 Task: Enable the chat setup.
Action: Mouse moved to (1079, 83)
Screenshot: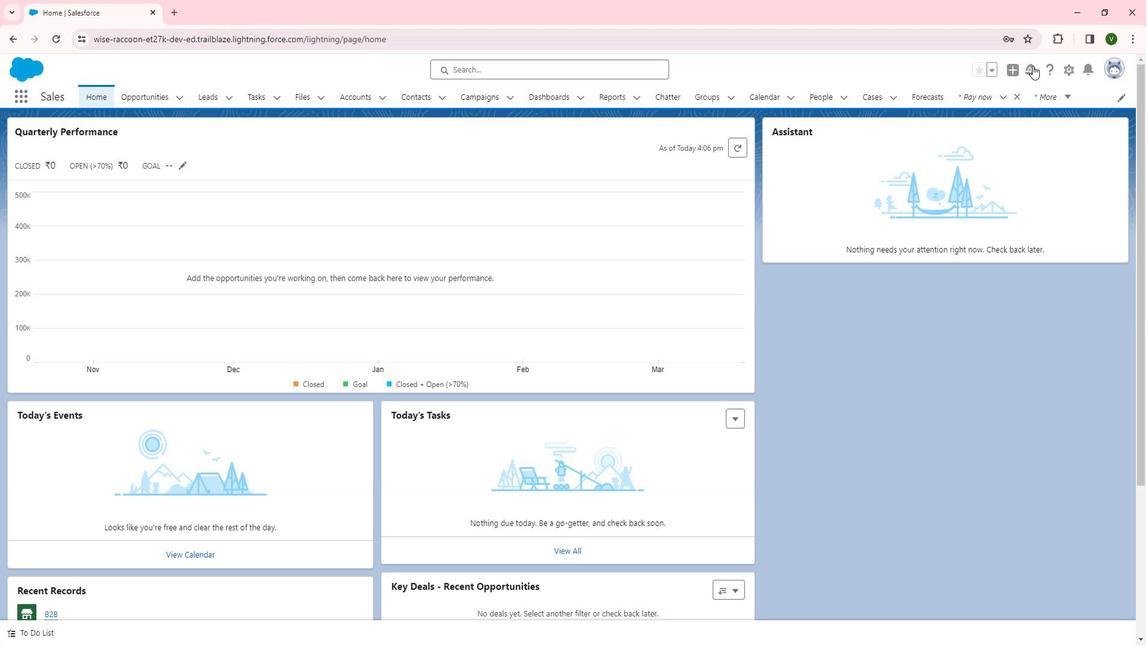 
Action: Mouse pressed left at (1079, 83)
Screenshot: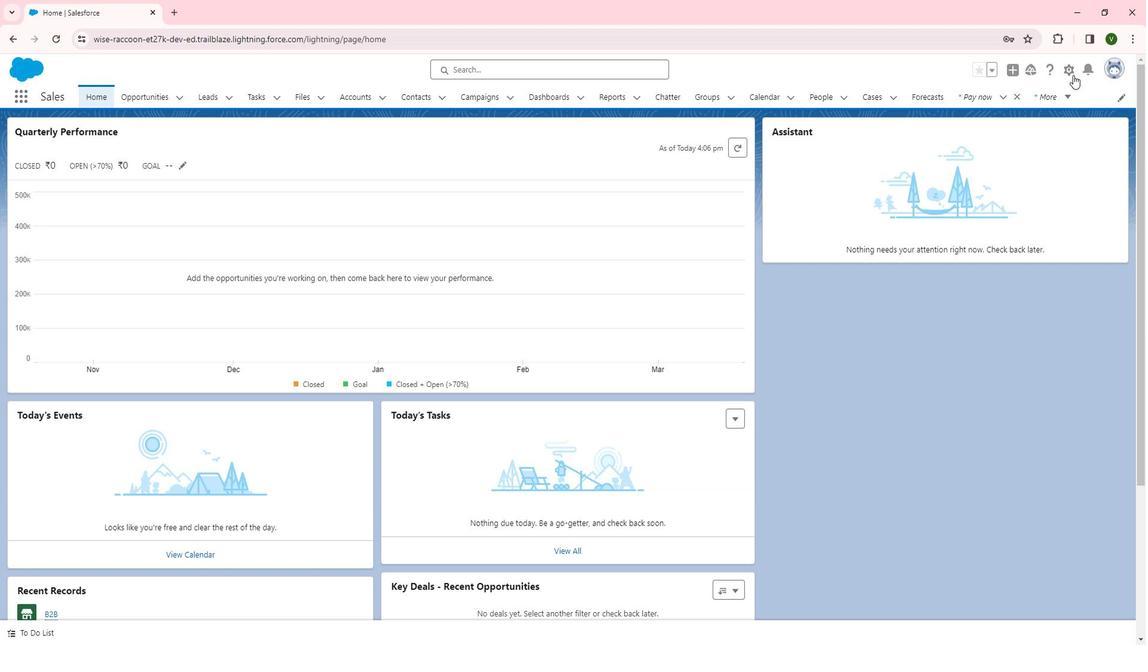 
Action: Mouse moved to (1044, 111)
Screenshot: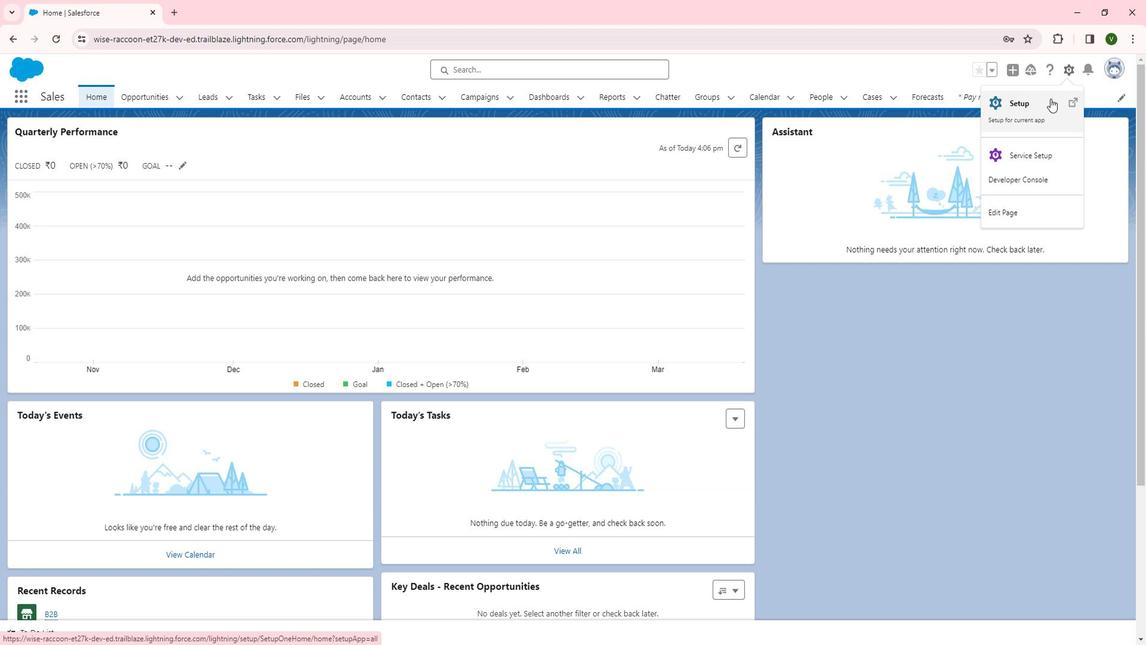 
Action: Mouse pressed left at (1044, 111)
Screenshot: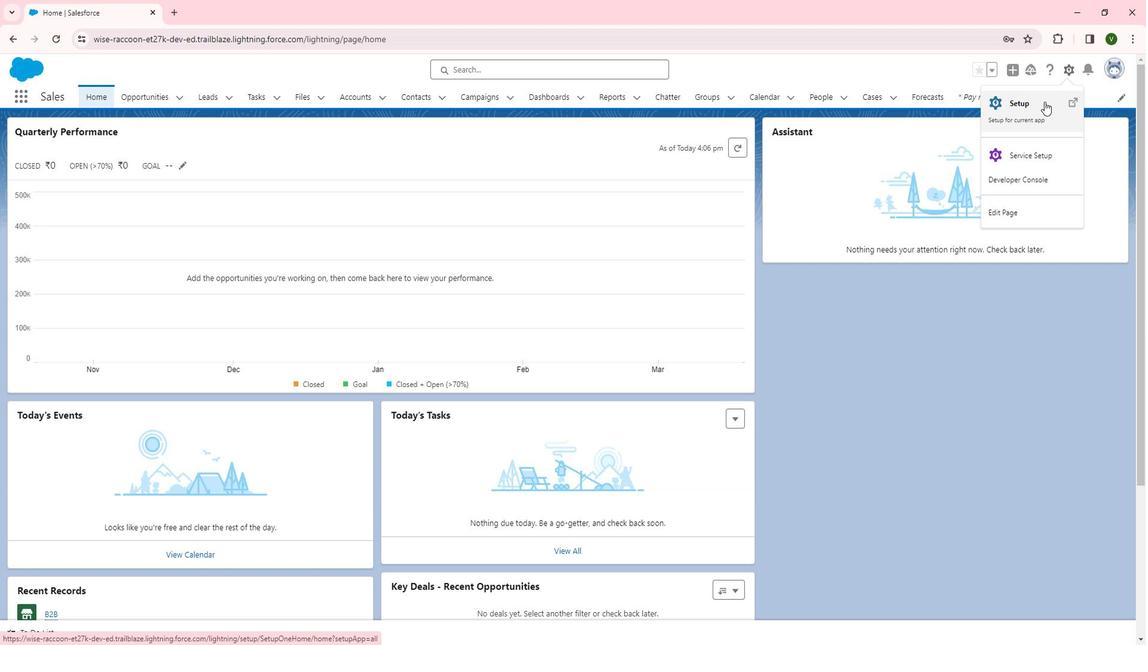 
Action: Mouse moved to (1087, 86)
Screenshot: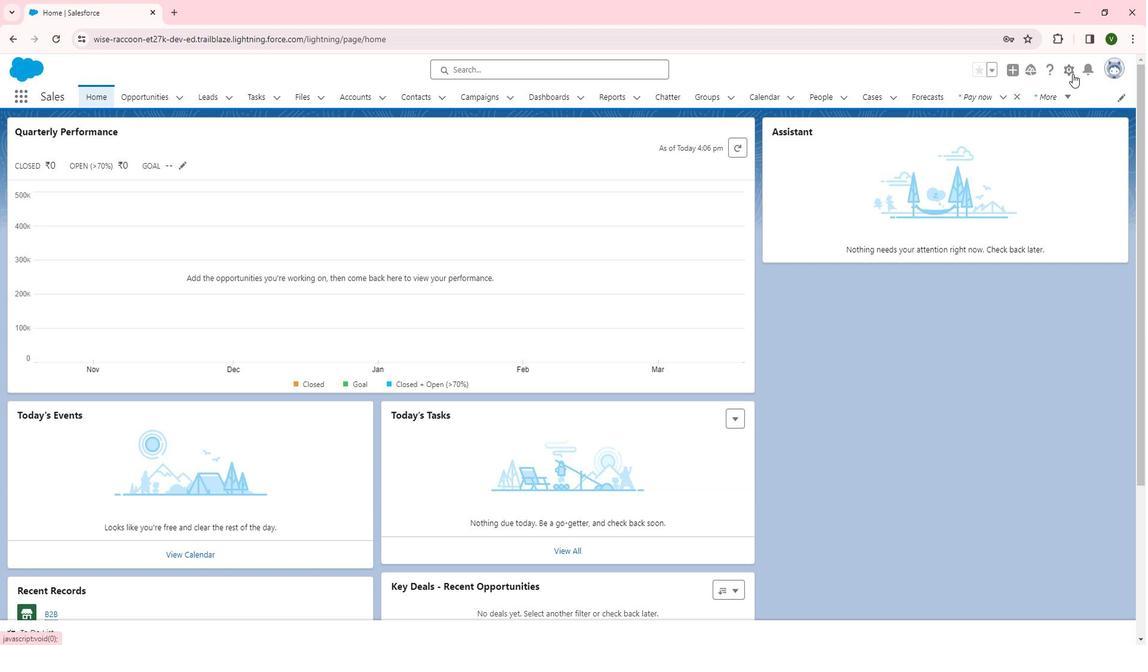 
Action: Mouse pressed left at (1087, 86)
Screenshot: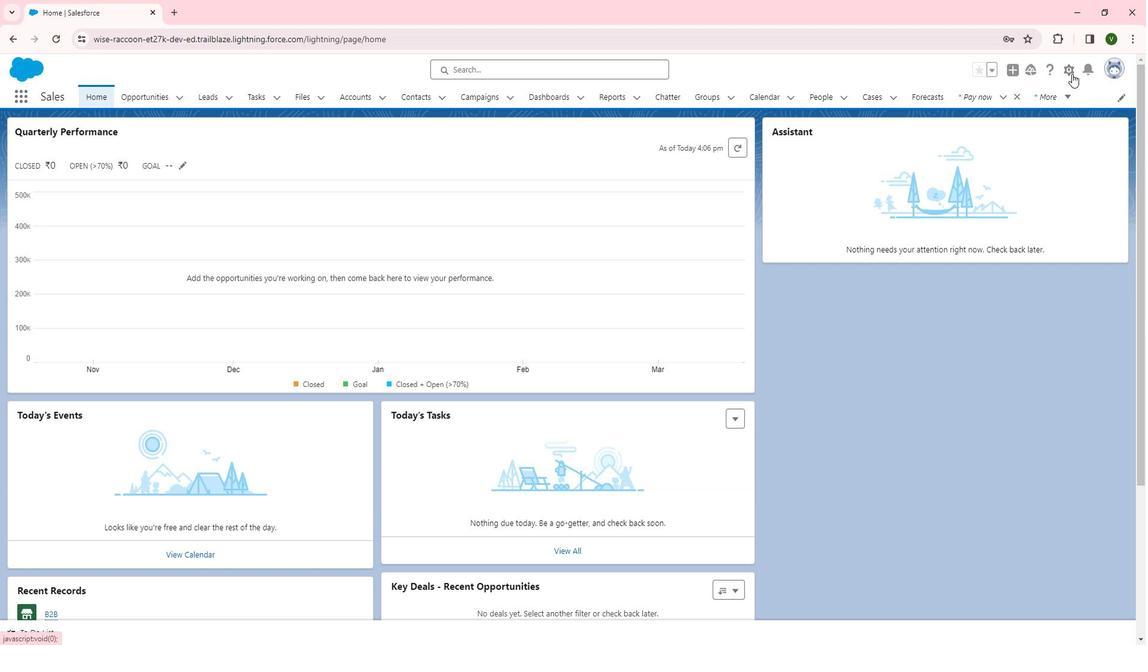 
Action: Mouse moved to (1054, 114)
Screenshot: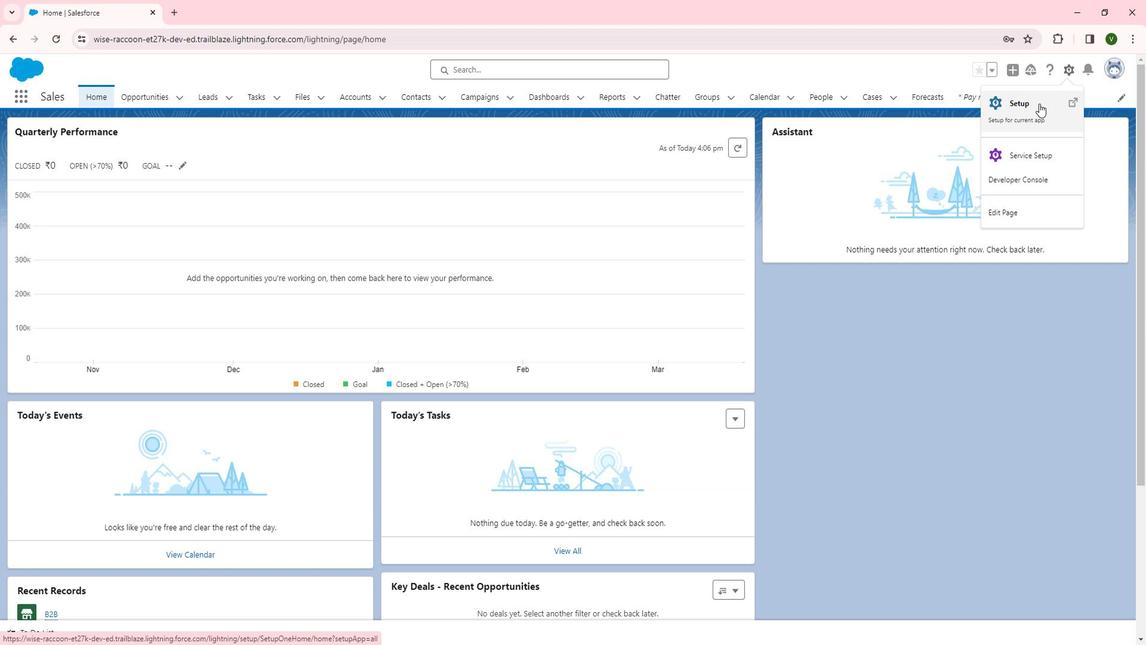 
Action: Mouse pressed left at (1054, 114)
Screenshot: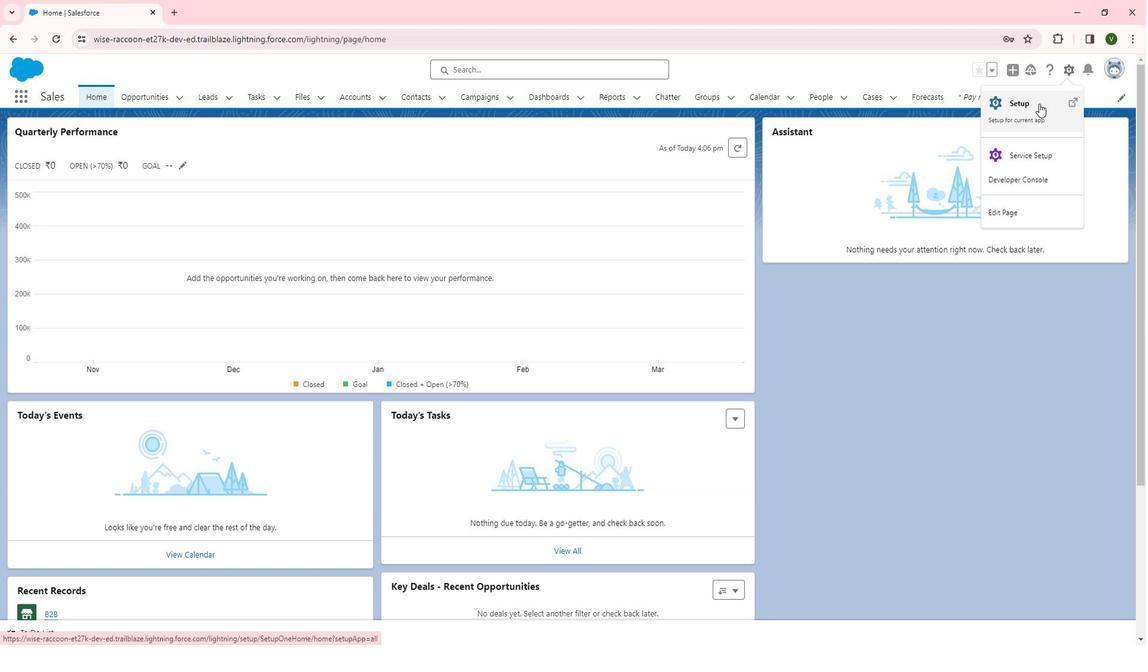 
Action: Mouse moved to (78, 483)
Screenshot: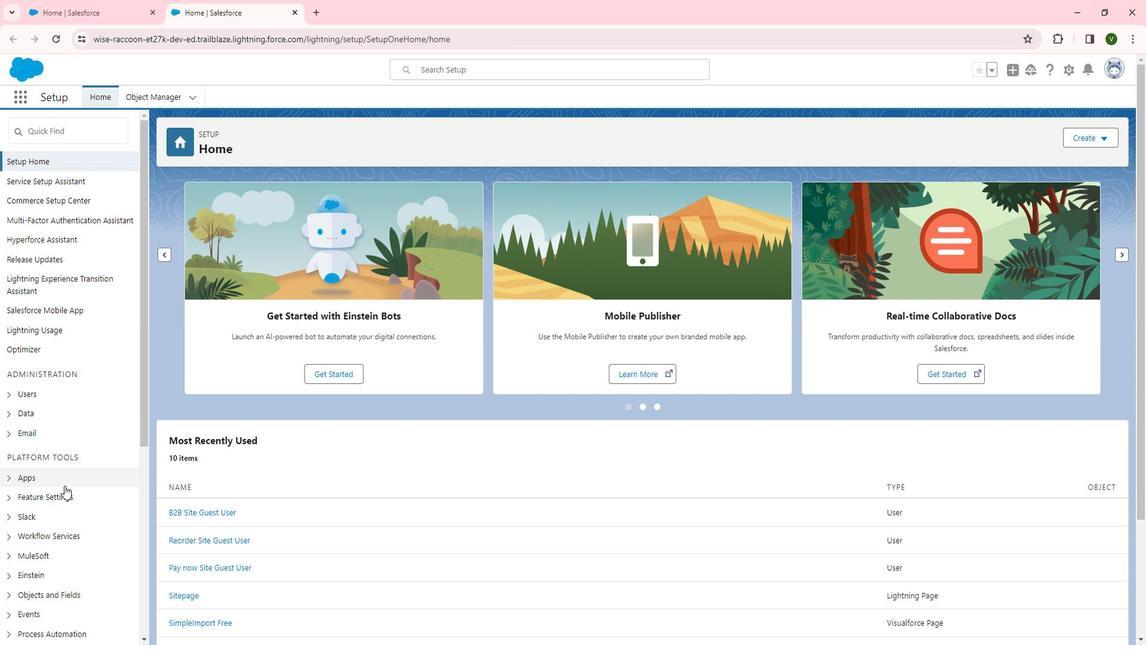 
Action: Mouse scrolled (78, 483) with delta (0, 0)
Screenshot: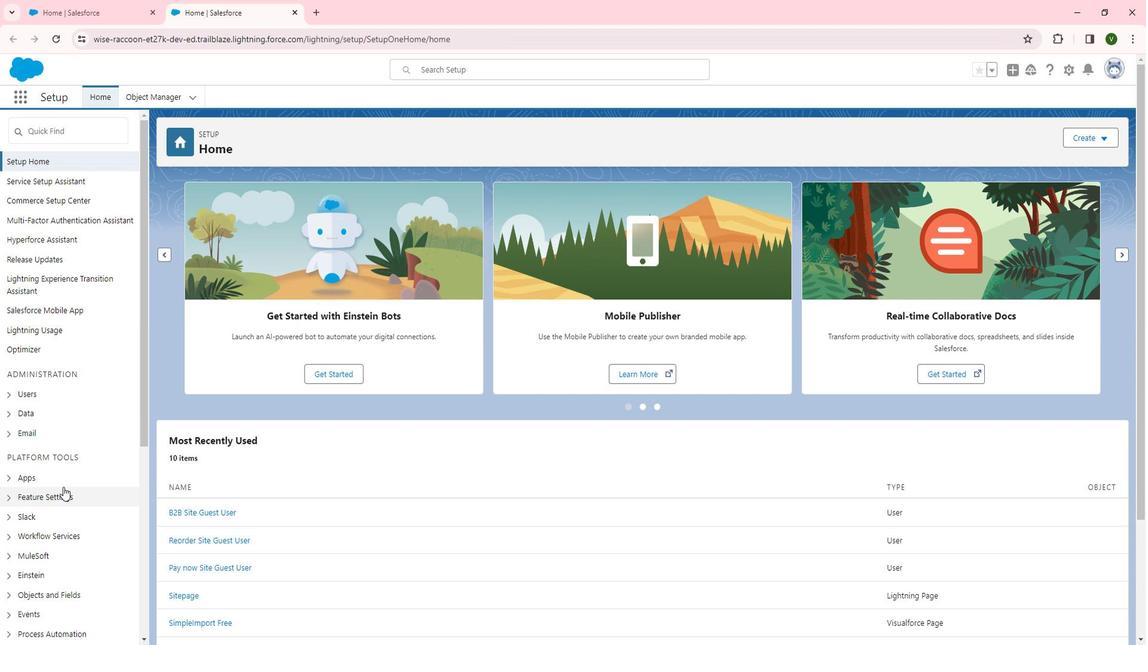 
Action: Mouse moved to (25, 434)
Screenshot: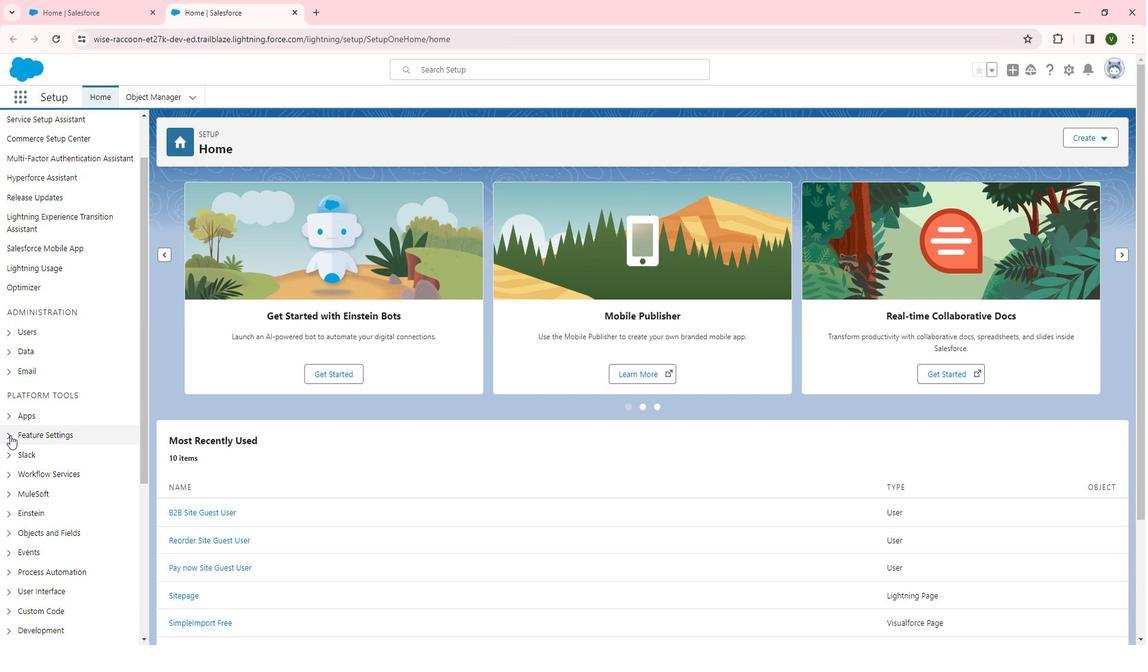 
Action: Mouse pressed left at (25, 434)
Screenshot: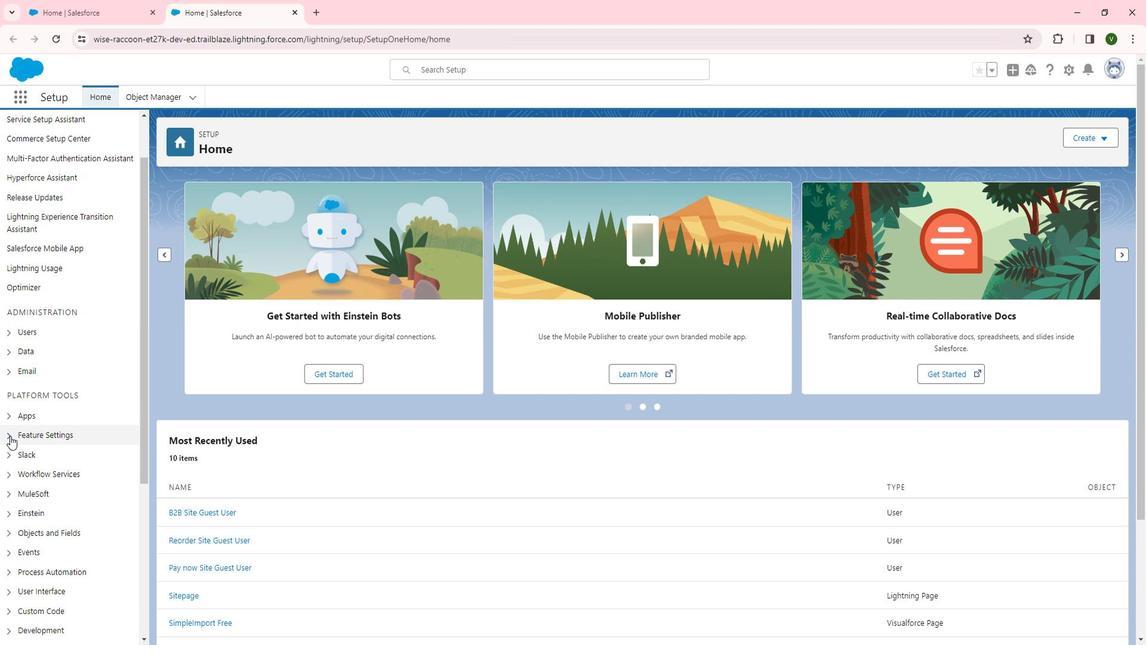 
Action: Mouse moved to (103, 422)
Screenshot: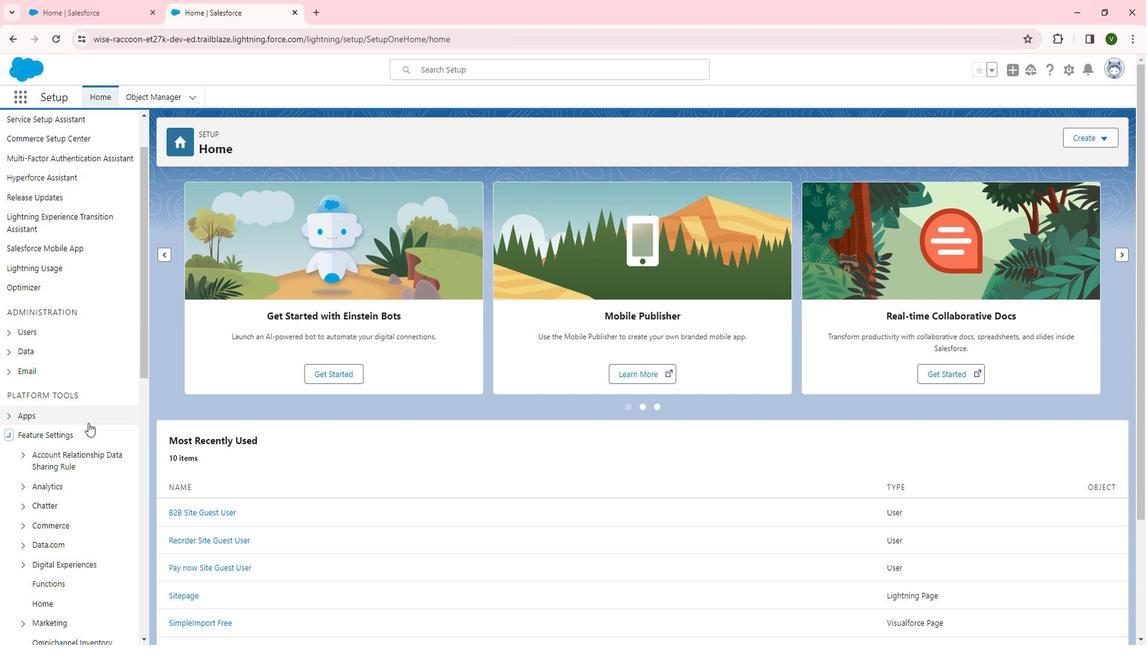 
Action: Mouse scrolled (103, 421) with delta (0, 0)
Screenshot: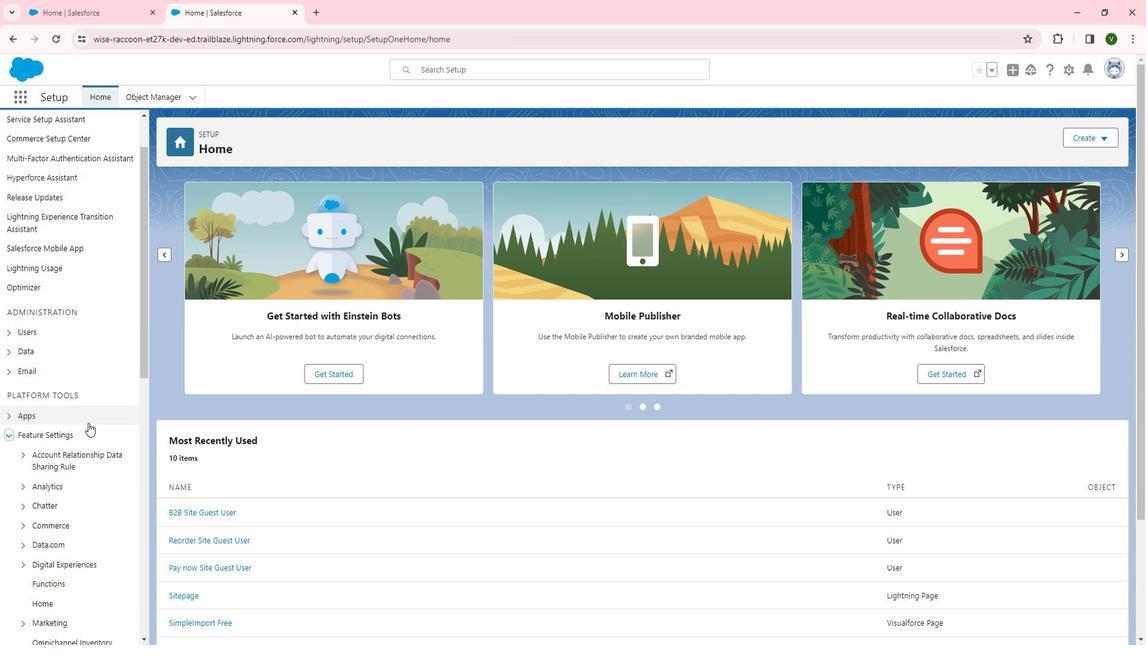 
Action: Mouse scrolled (103, 421) with delta (0, 0)
Screenshot: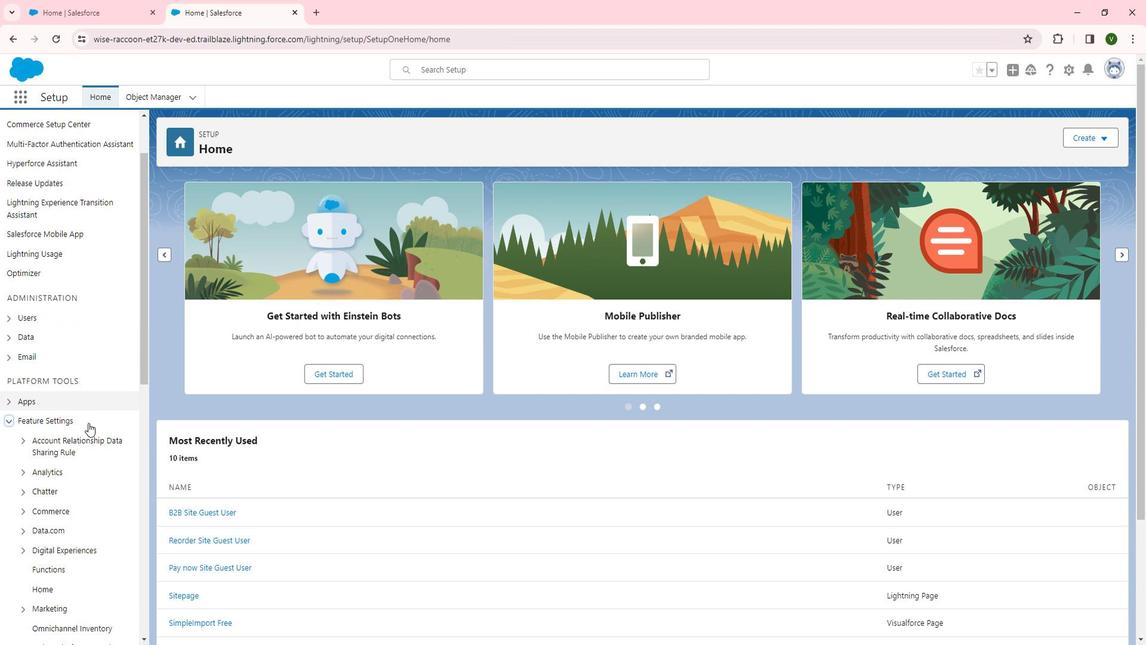 
Action: Mouse scrolled (103, 421) with delta (0, 0)
Screenshot: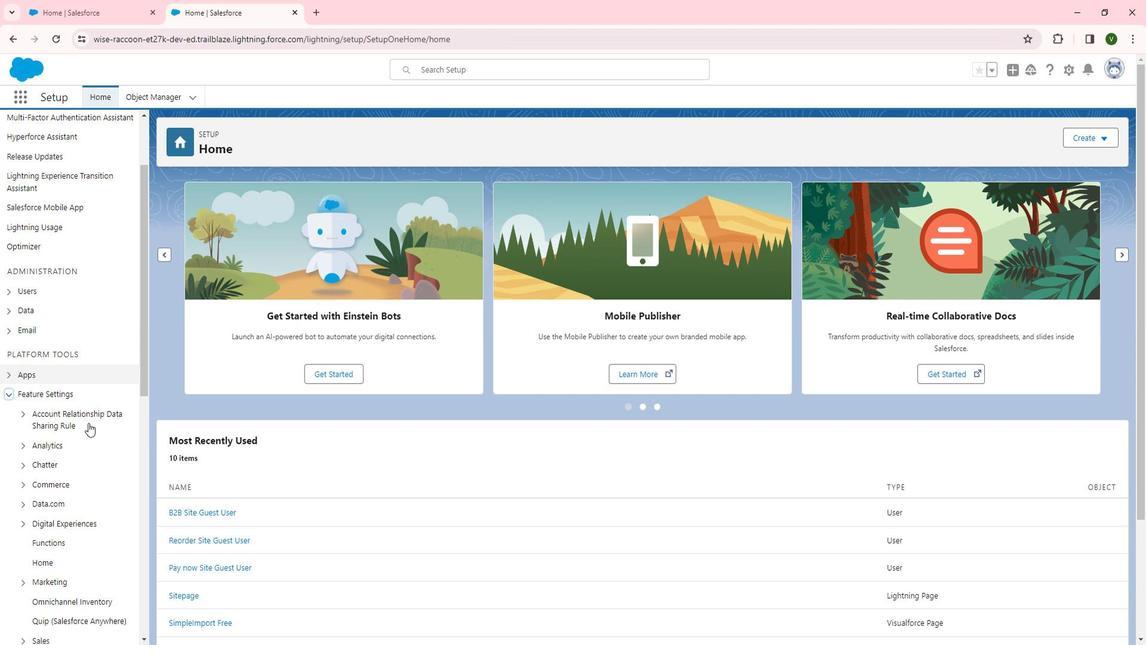 
Action: Mouse moved to (103, 422)
Screenshot: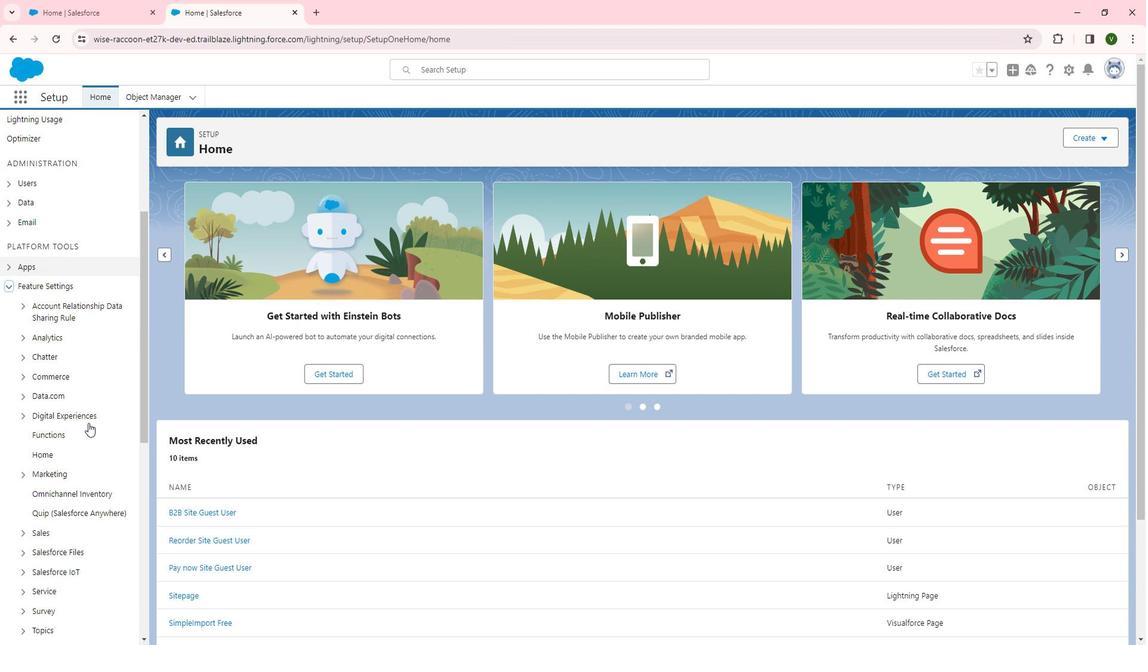 
Action: Mouse scrolled (103, 421) with delta (0, 0)
Screenshot: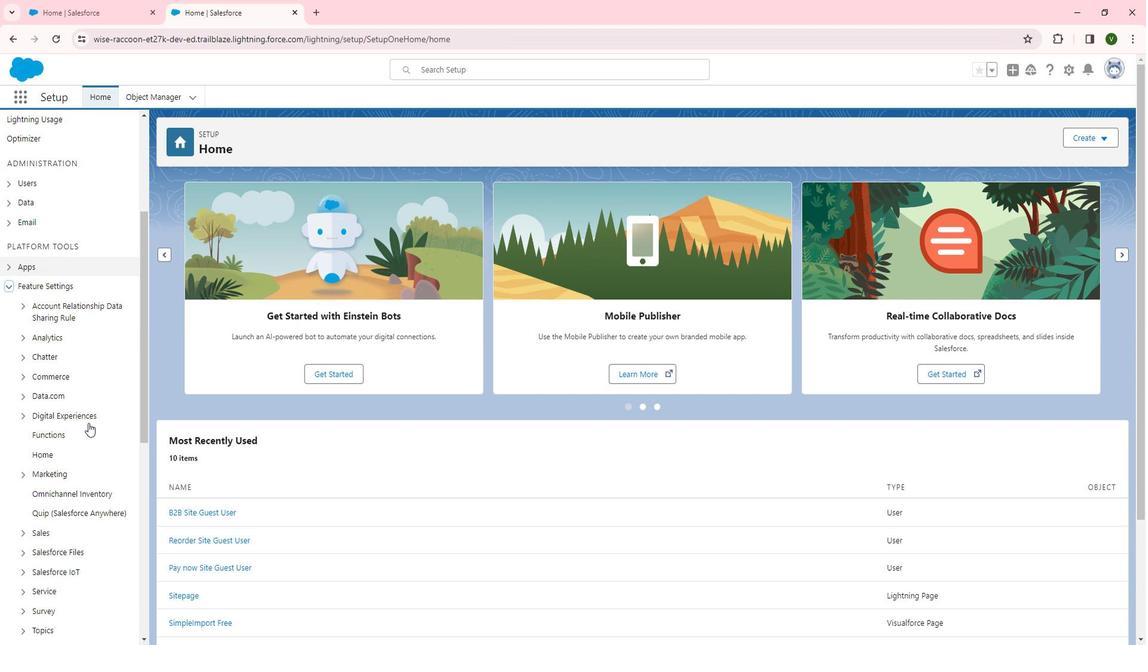 
Action: Mouse moved to (39, 487)
Screenshot: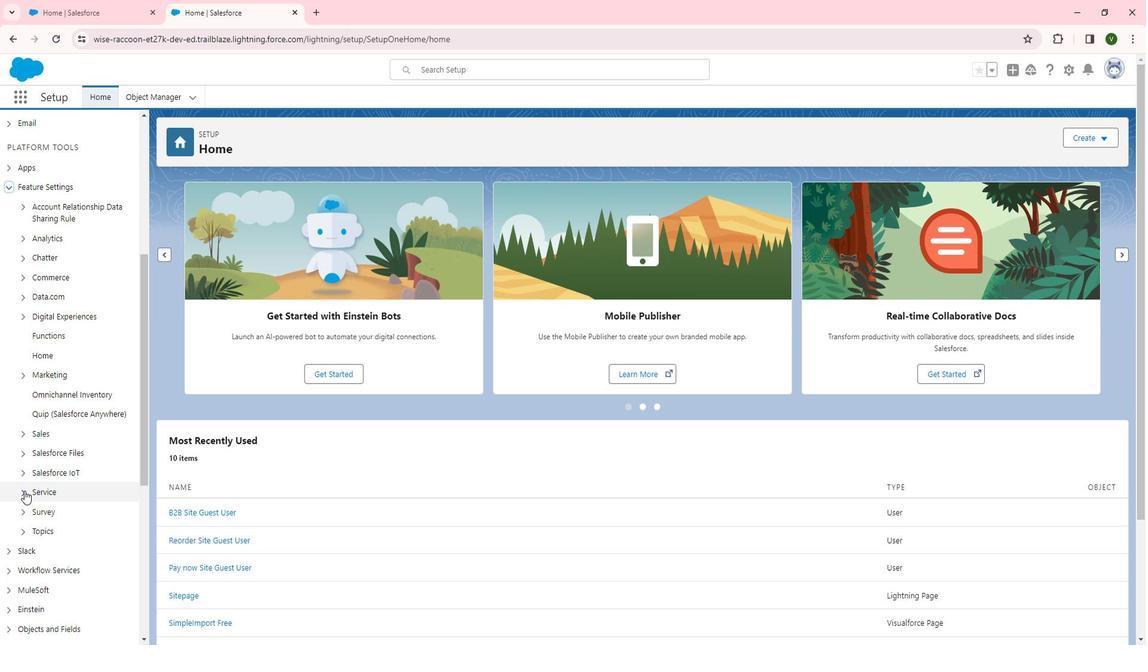 
Action: Mouse pressed left at (39, 487)
Screenshot: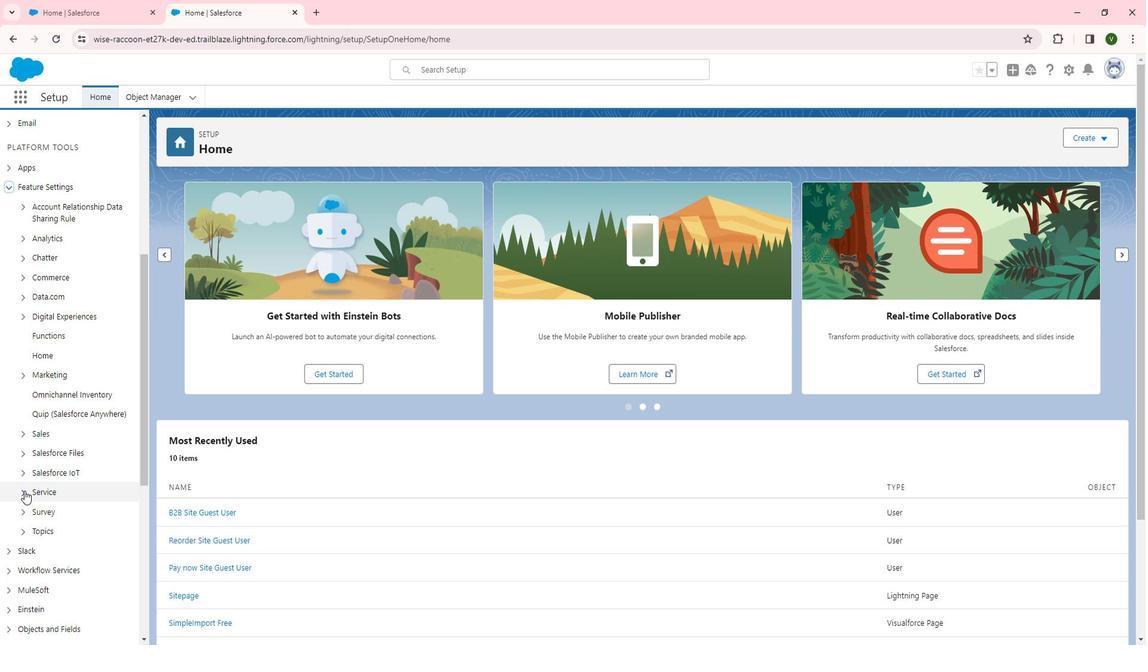 
Action: Mouse moved to (102, 474)
Screenshot: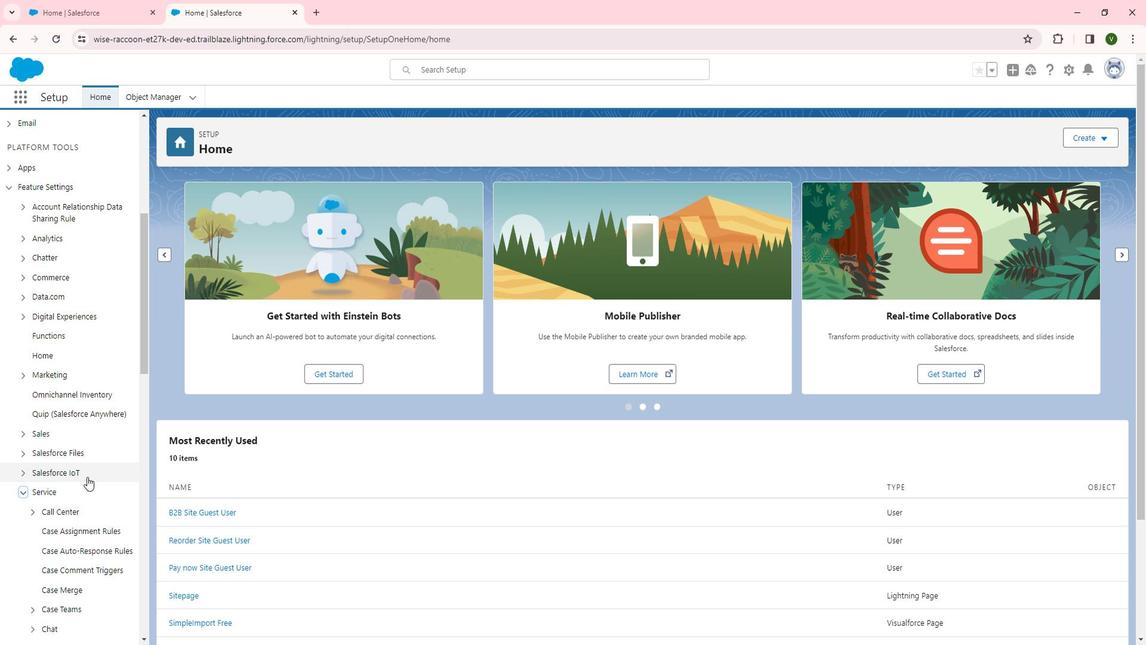 
Action: Mouse scrolled (102, 473) with delta (0, 0)
Screenshot: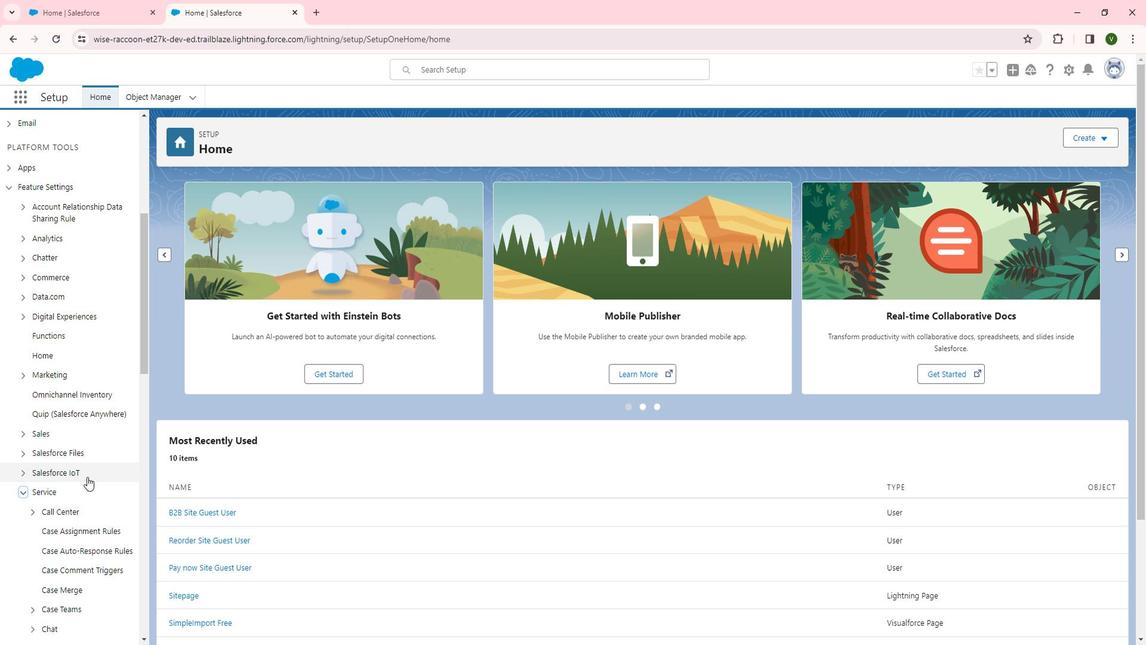 
Action: Mouse moved to (103, 474)
Screenshot: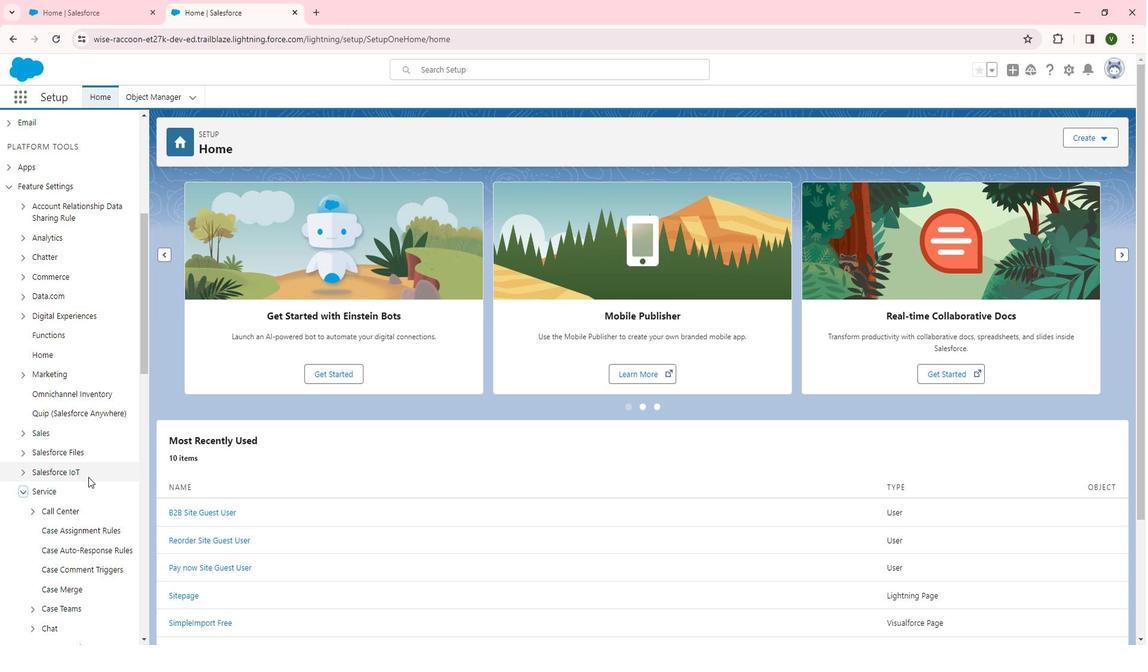 
Action: Mouse scrolled (103, 473) with delta (0, 0)
Screenshot: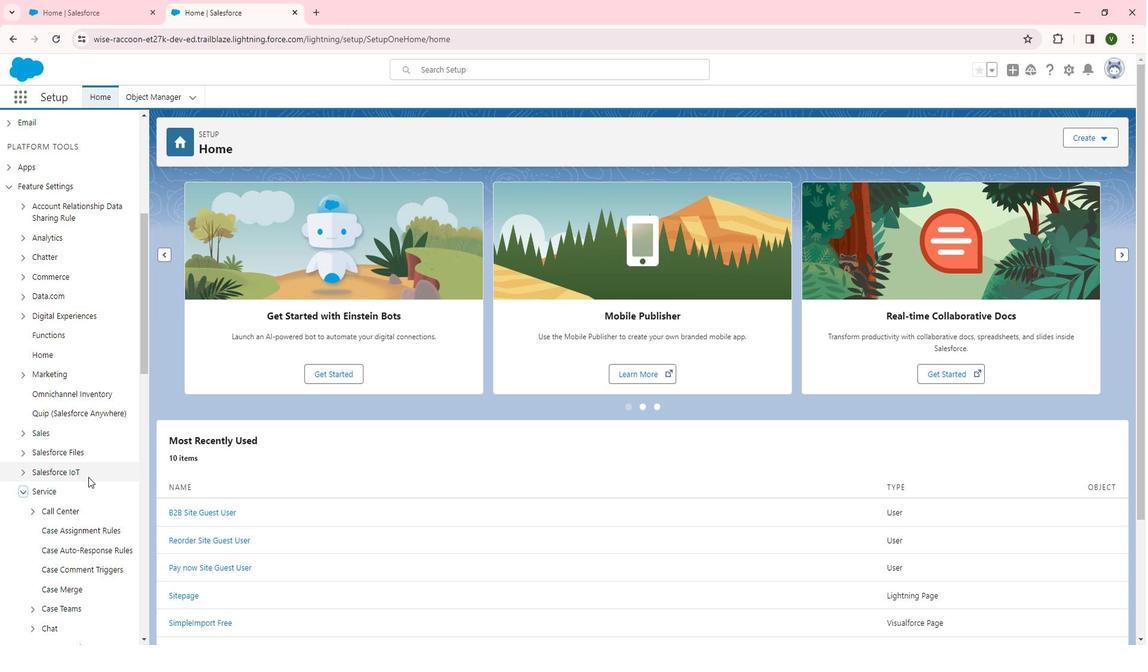 
Action: Mouse scrolled (103, 473) with delta (0, 0)
Screenshot: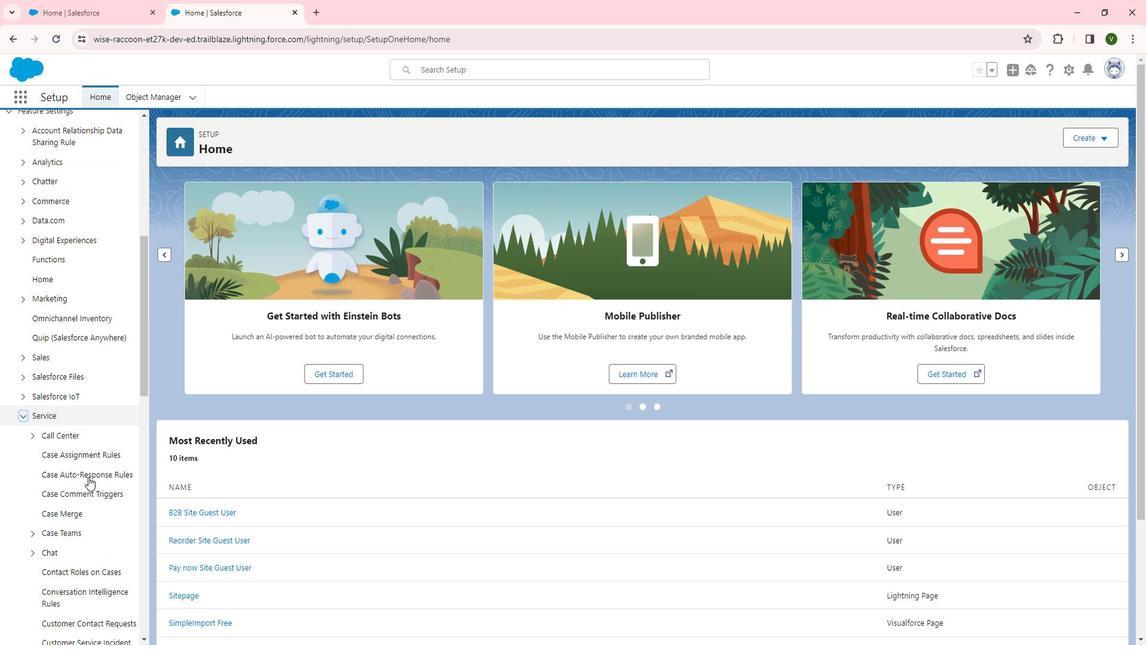 
Action: Mouse scrolled (103, 473) with delta (0, 0)
Screenshot: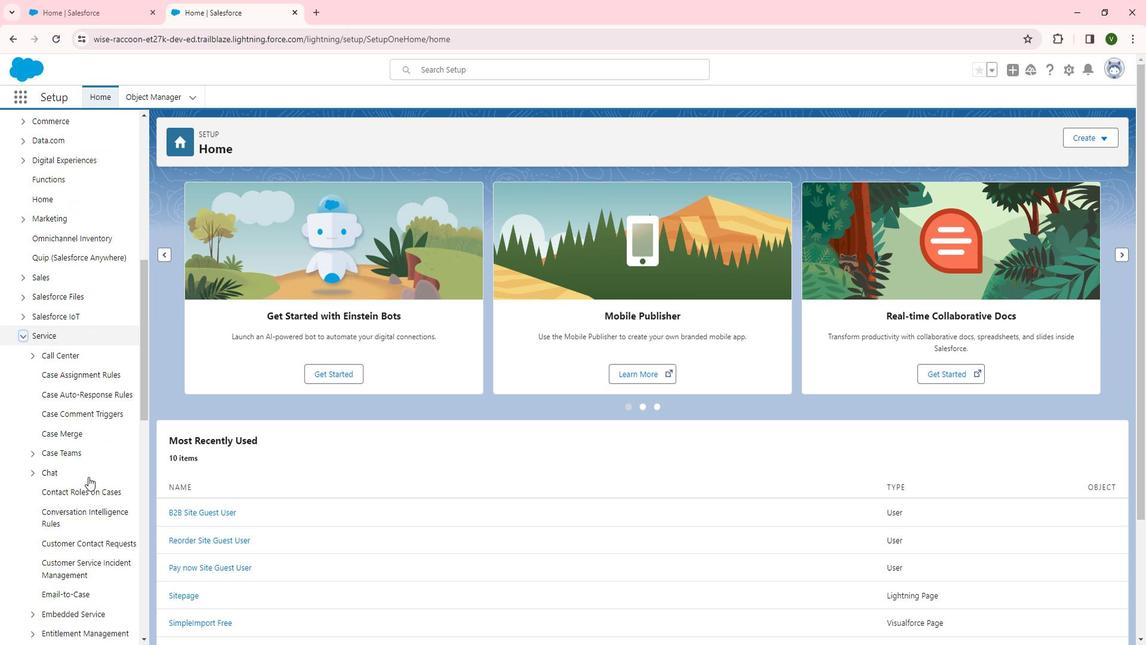 
Action: Mouse moved to (47, 380)
Screenshot: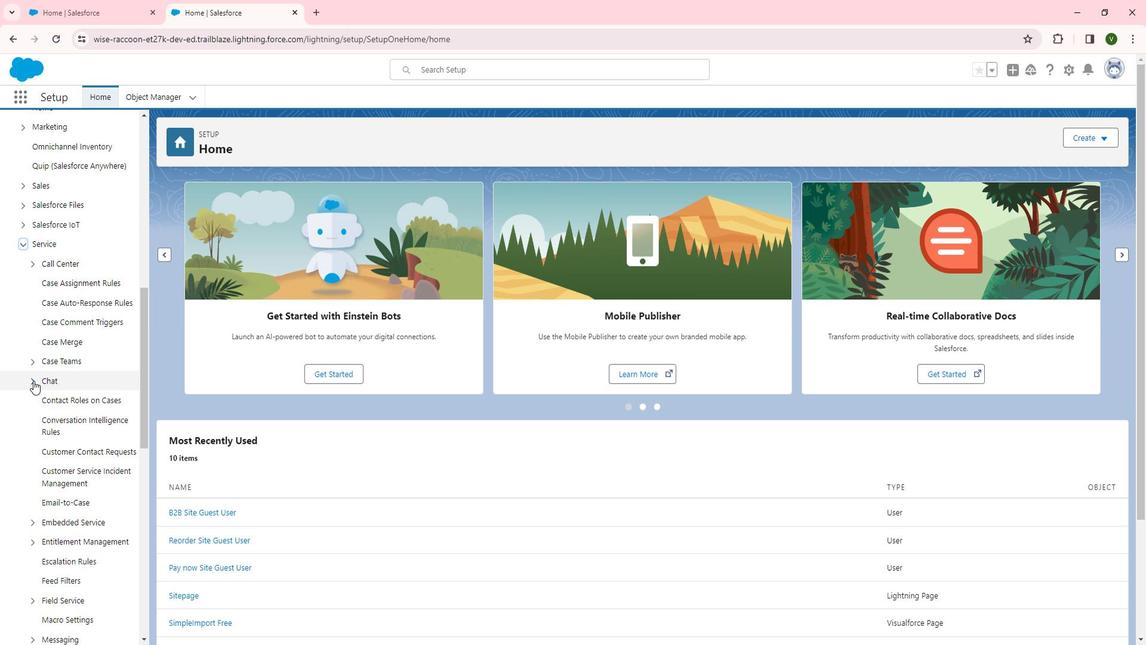 
Action: Mouse pressed left at (47, 380)
Screenshot: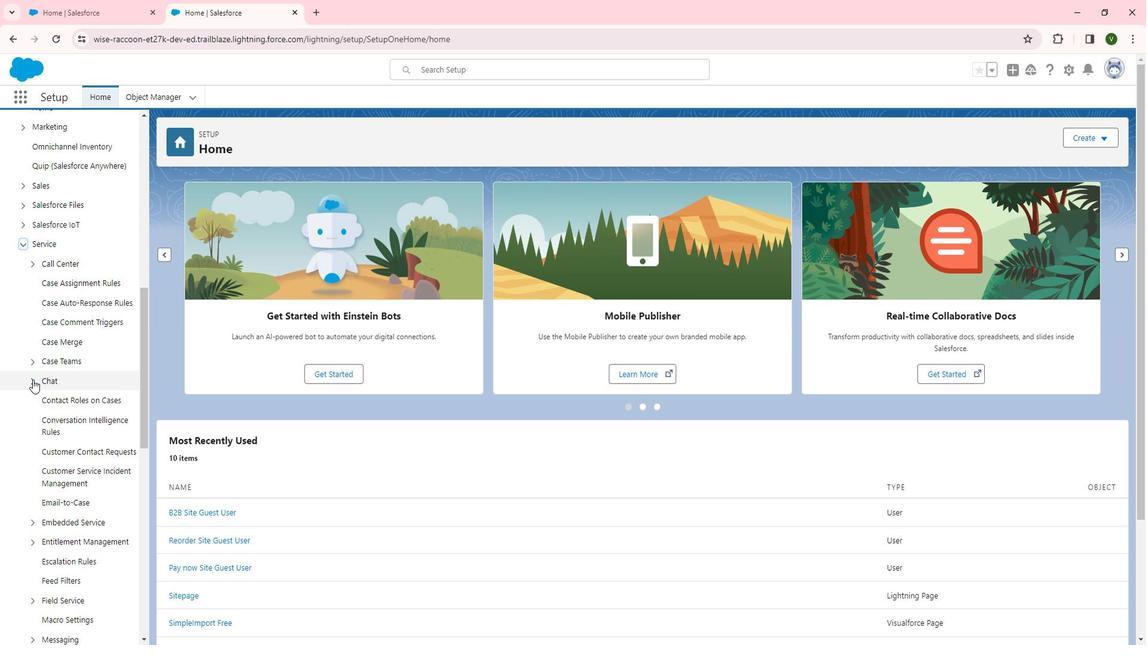 
Action: Mouse moved to (93, 400)
Screenshot: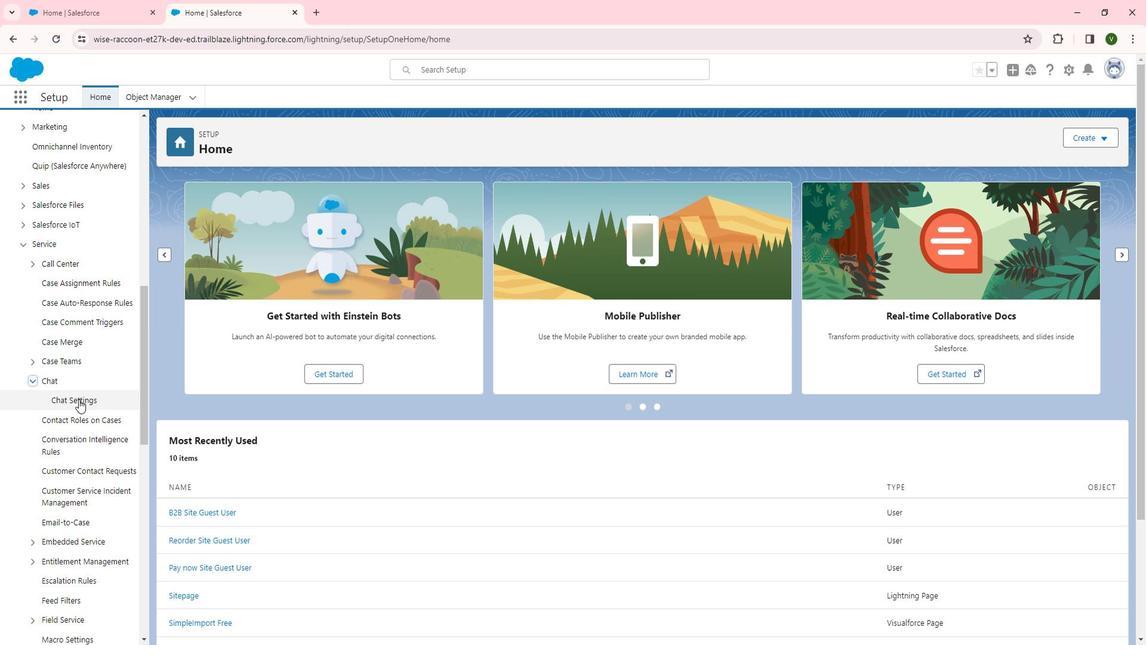 
Action: Mouse pressed left at (93, 400)
Screenshot: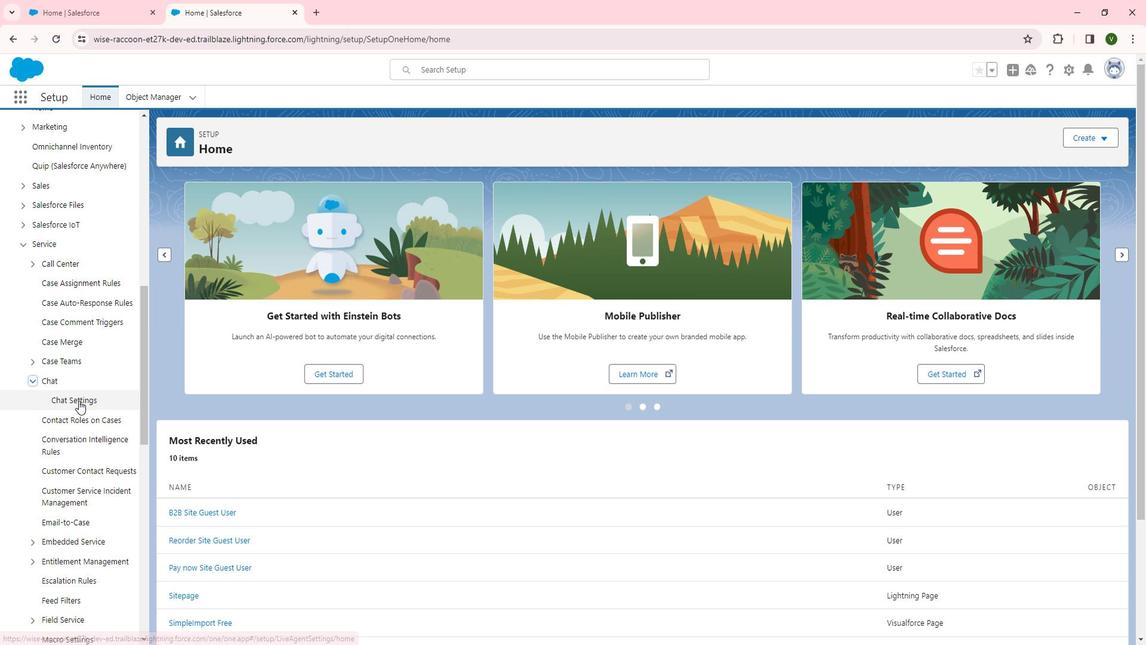 
Action: Mouse moved to (655, 555)
Screenshot: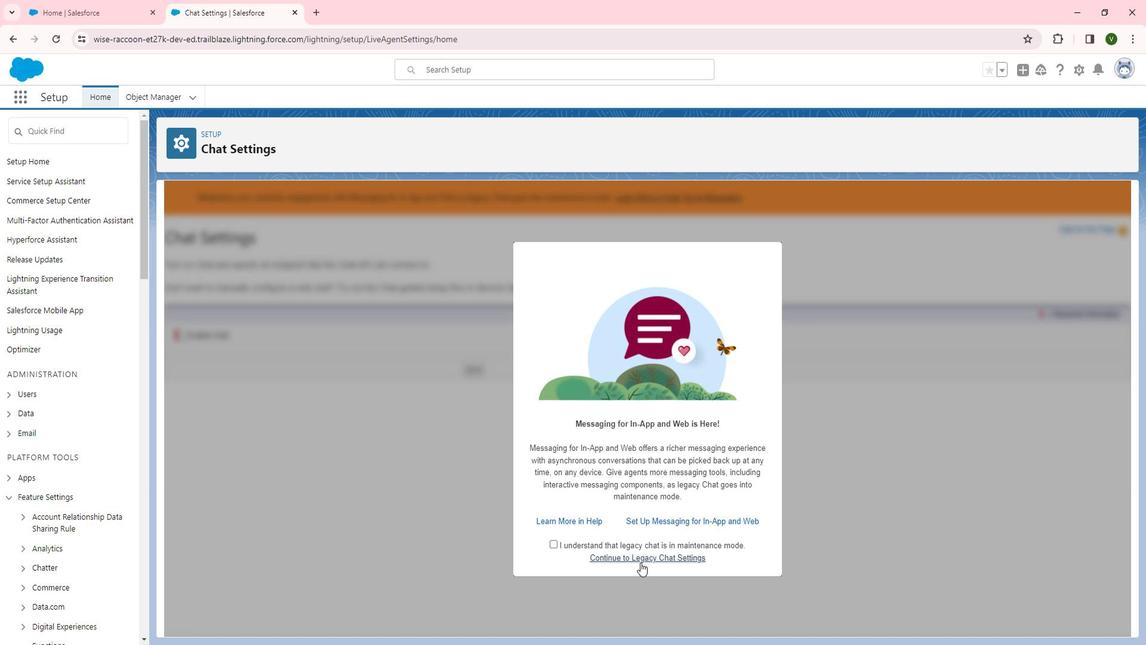 
Action: Mouse pressed left at (655, 555)
Screenshot: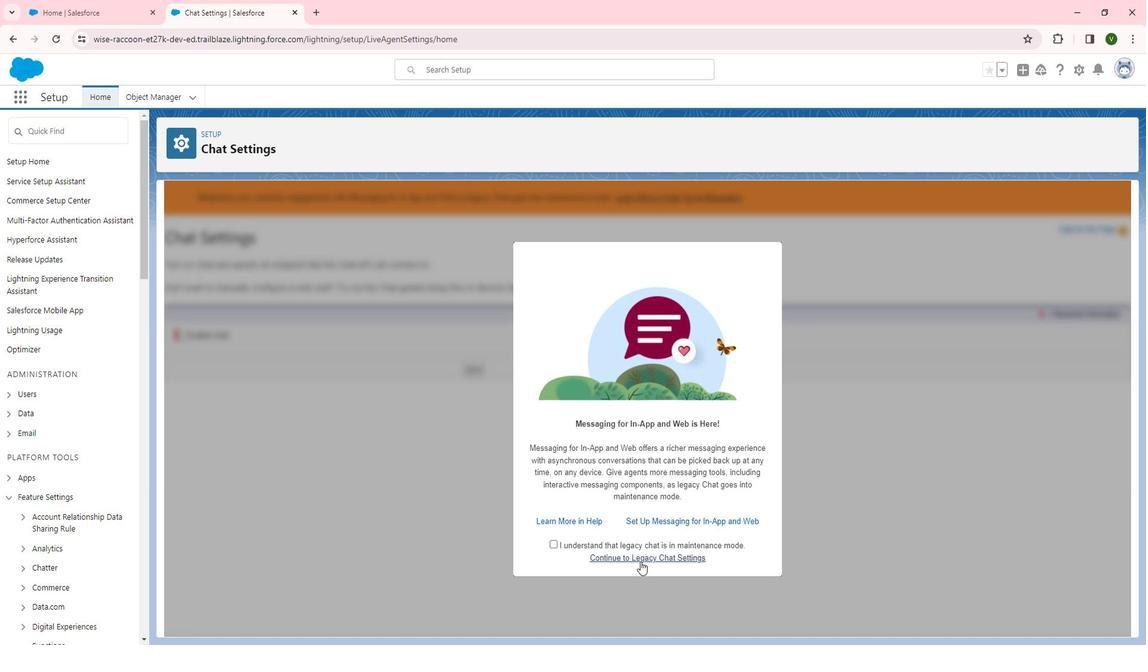 
Action: Mouse moved to (699, 130)
Screenshot: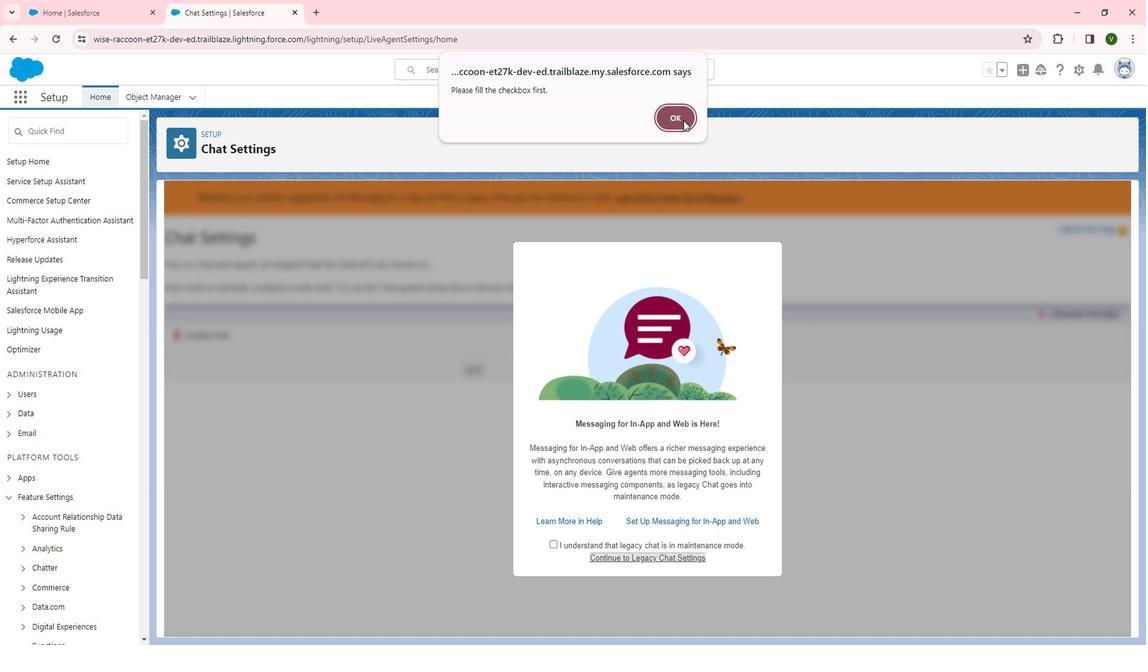 
Action: Mouse pressed left at (699, 130)
Screenshot: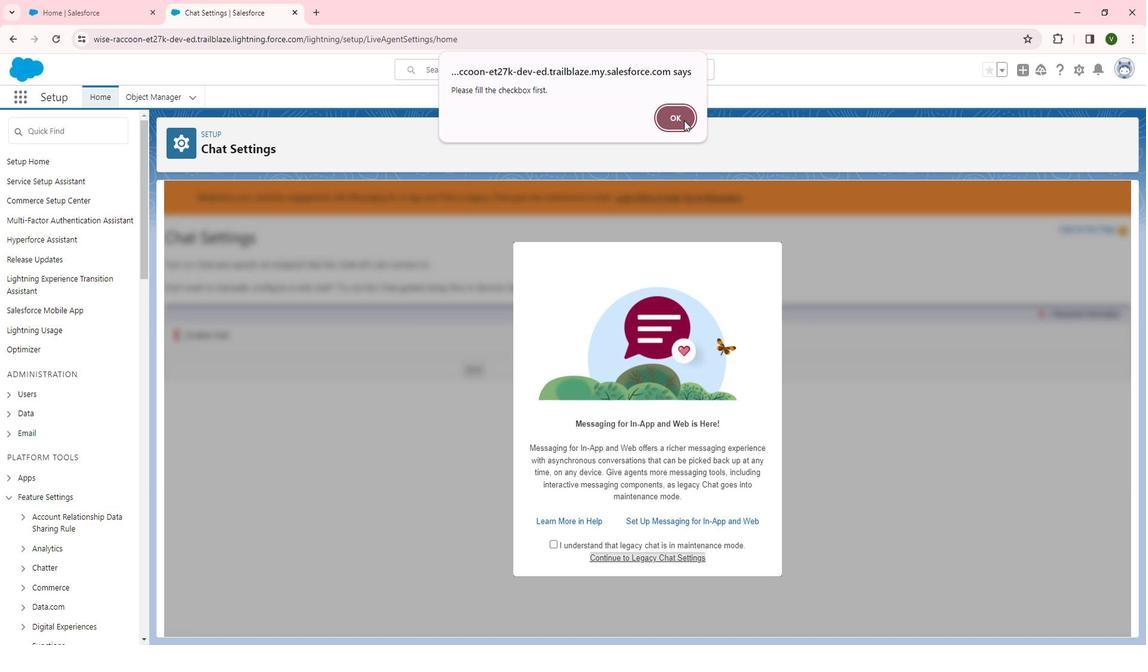 
Action: Mouse moved to (568, 538)
Screenshot: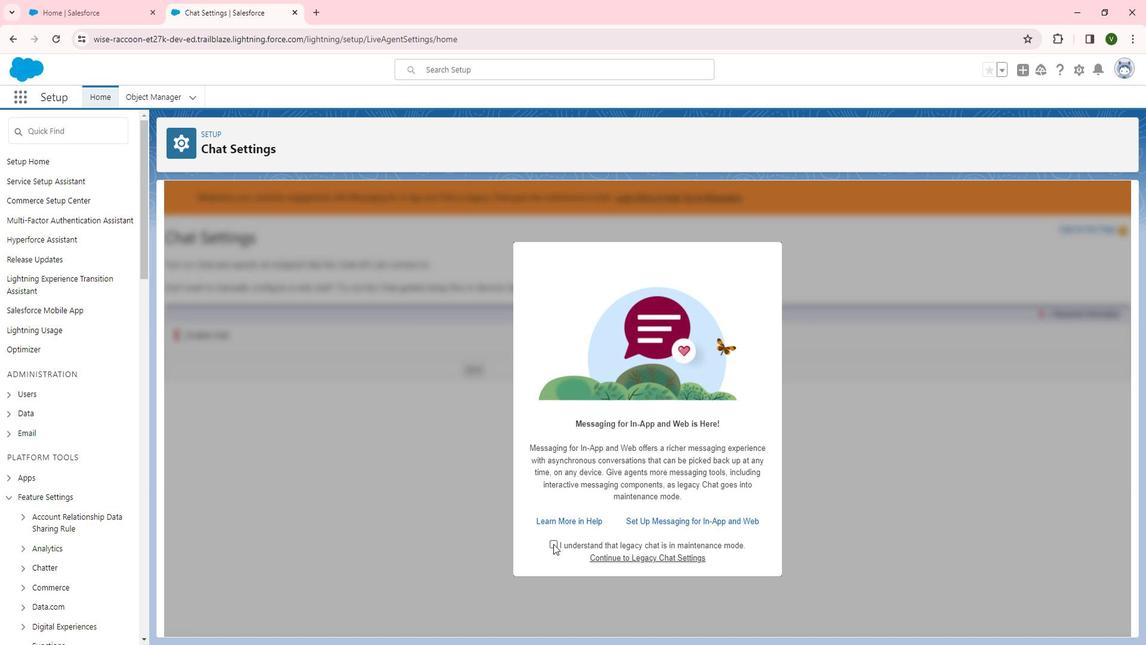 
Action: Mouse pressed left at (568, 538)
Screenshot: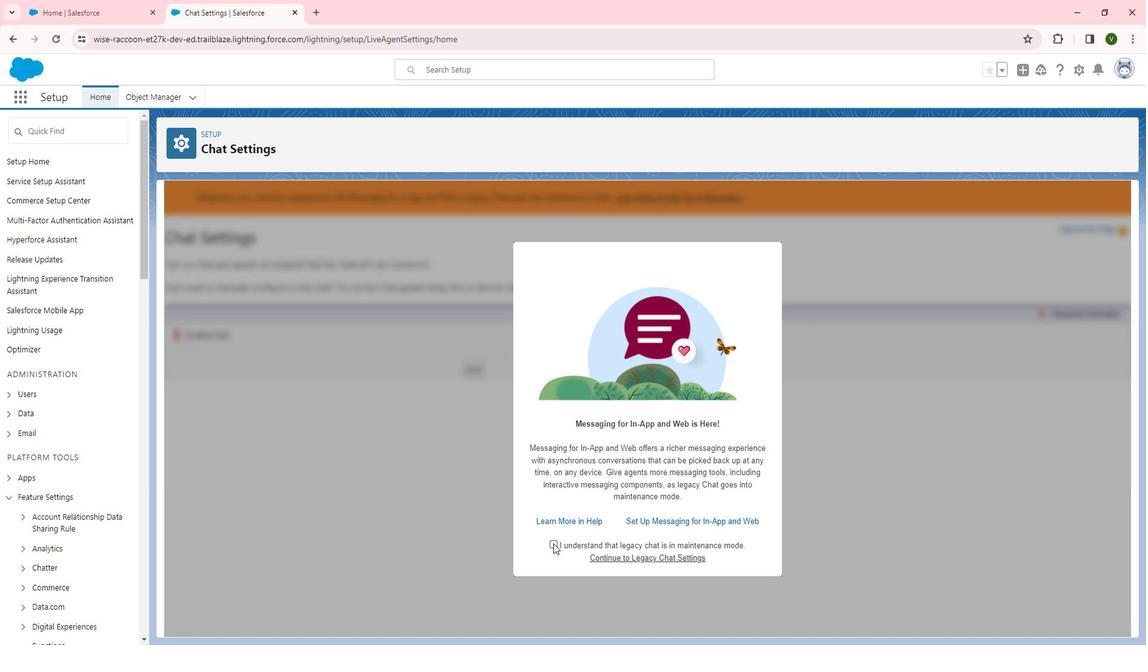 
Action: Mouse moved to (657, 551)
Screenshot: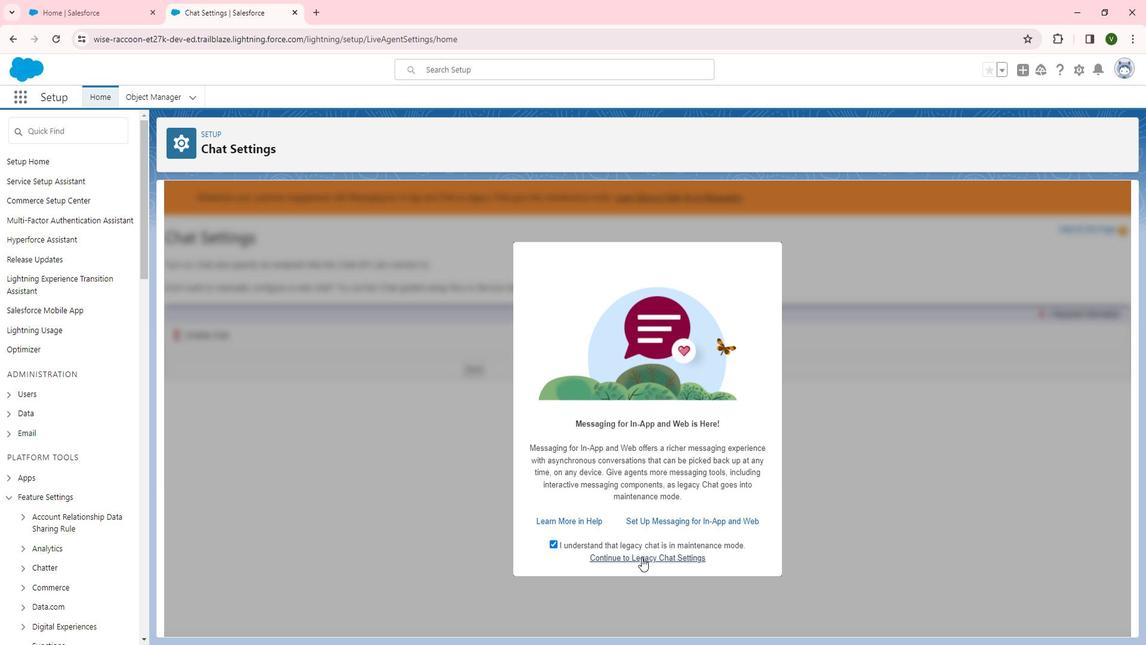 
Action: Mouse pressed left at (657, 551)
Screenshot: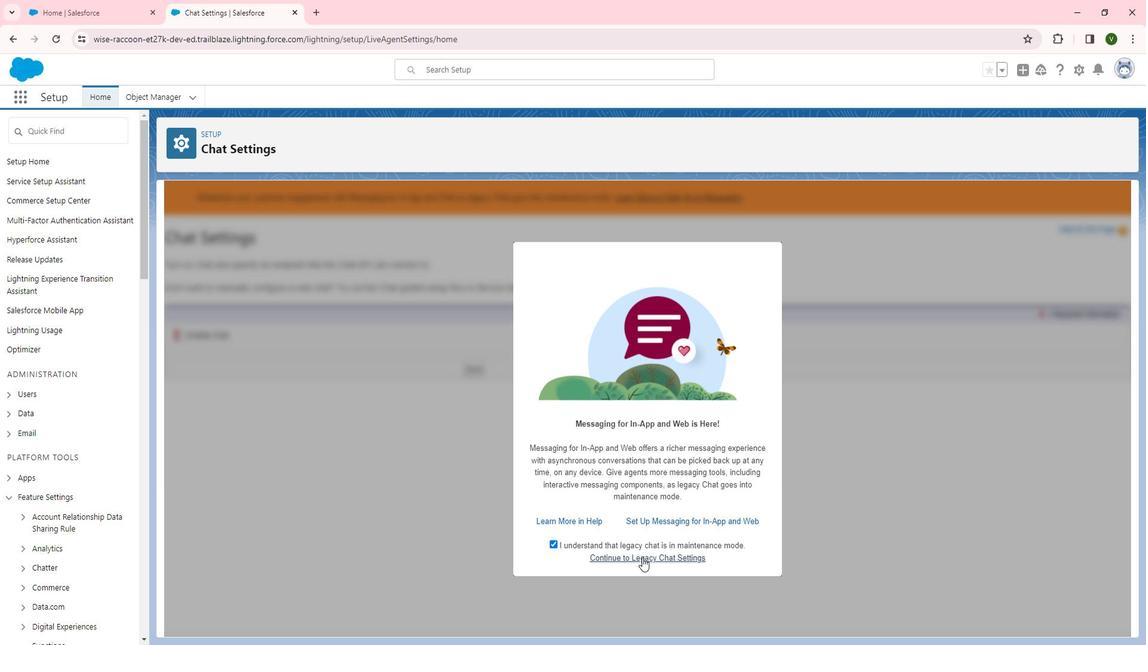 
Action: Mouse moved to (194, 340)
Screenshot: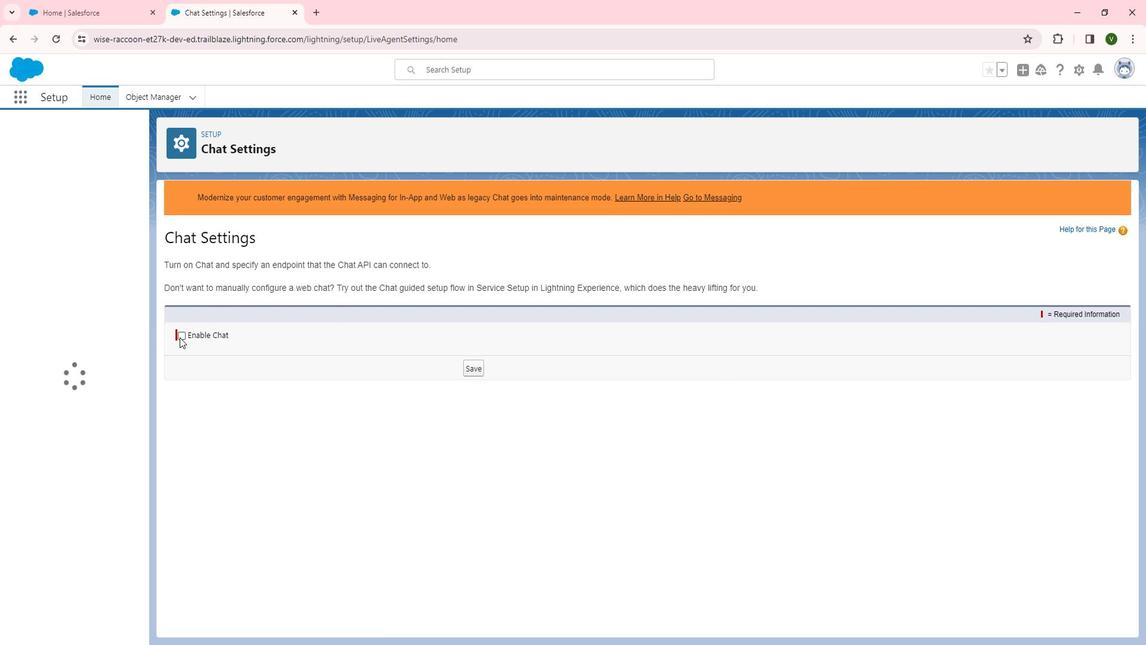 
Action: Mouse pressed left at (194, 340)
Screenshot: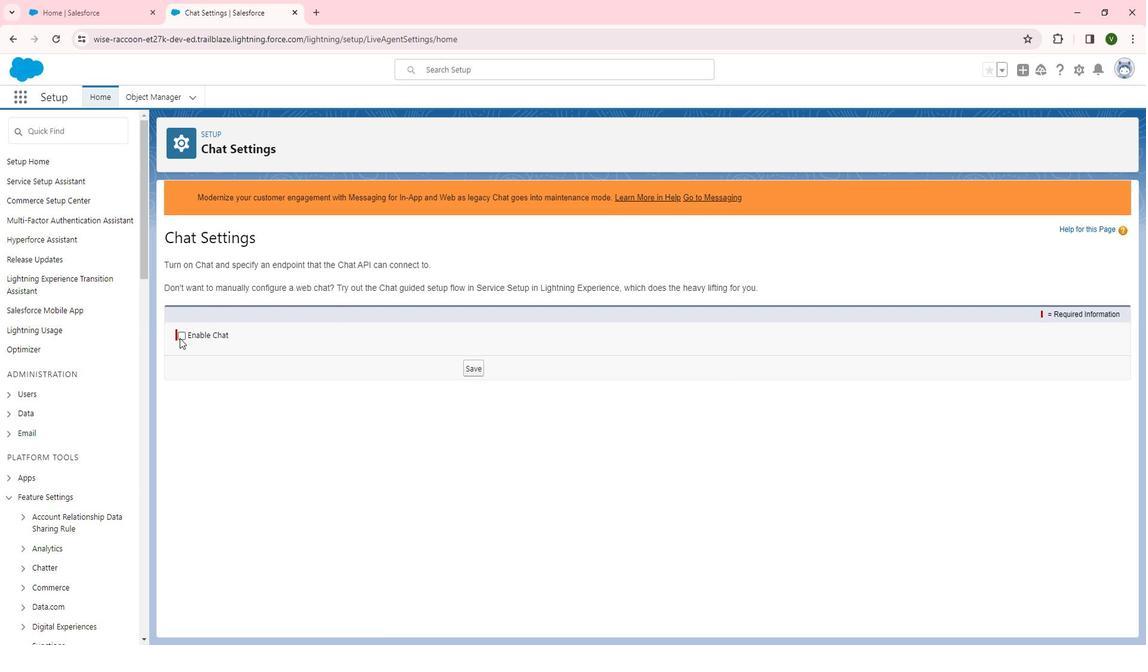 
Action: Mouse moved to (486, 366)
Screenshot: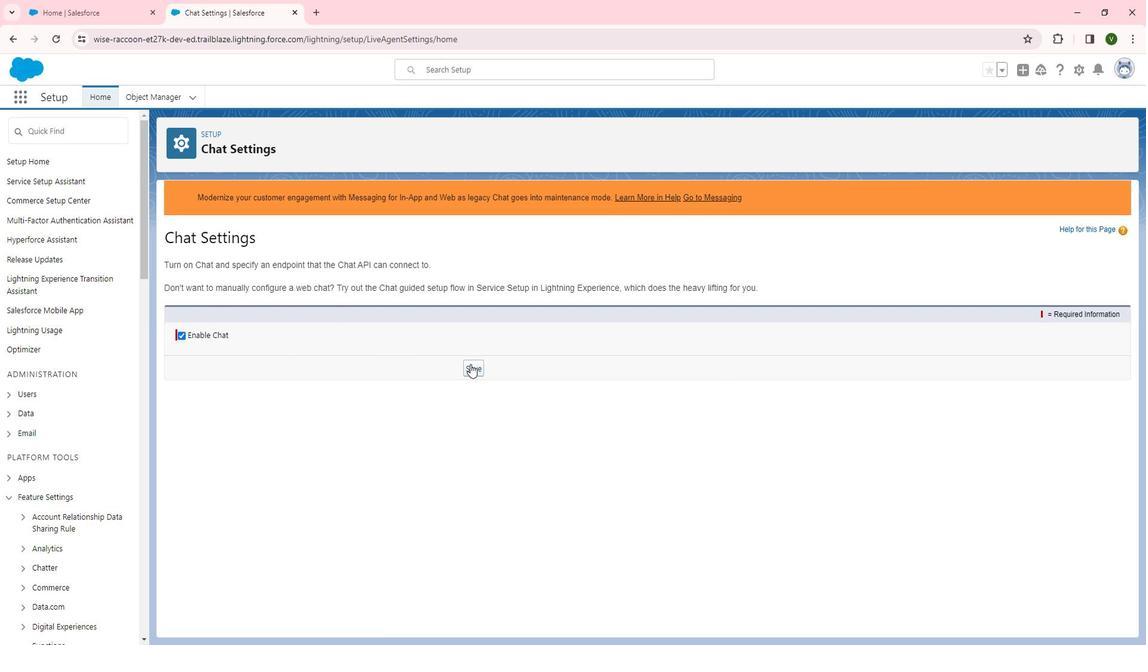 
Action: Mouse pressed left at (486, 366)
Screenshot: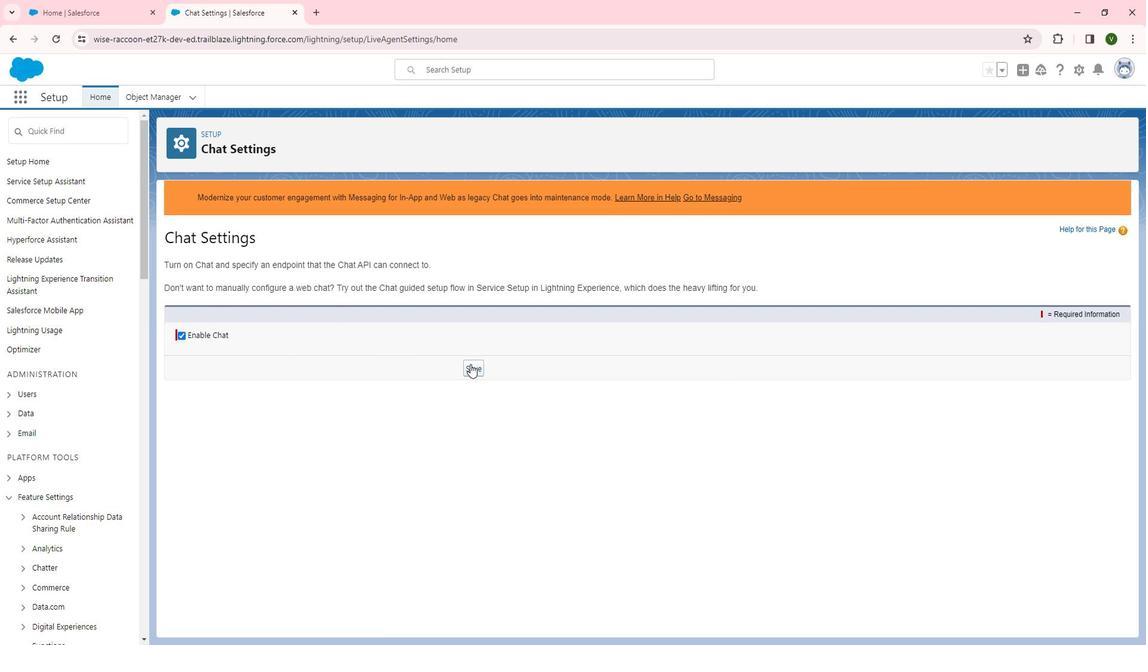 
Action: Mouse moved to (594, 389)
Screenshot: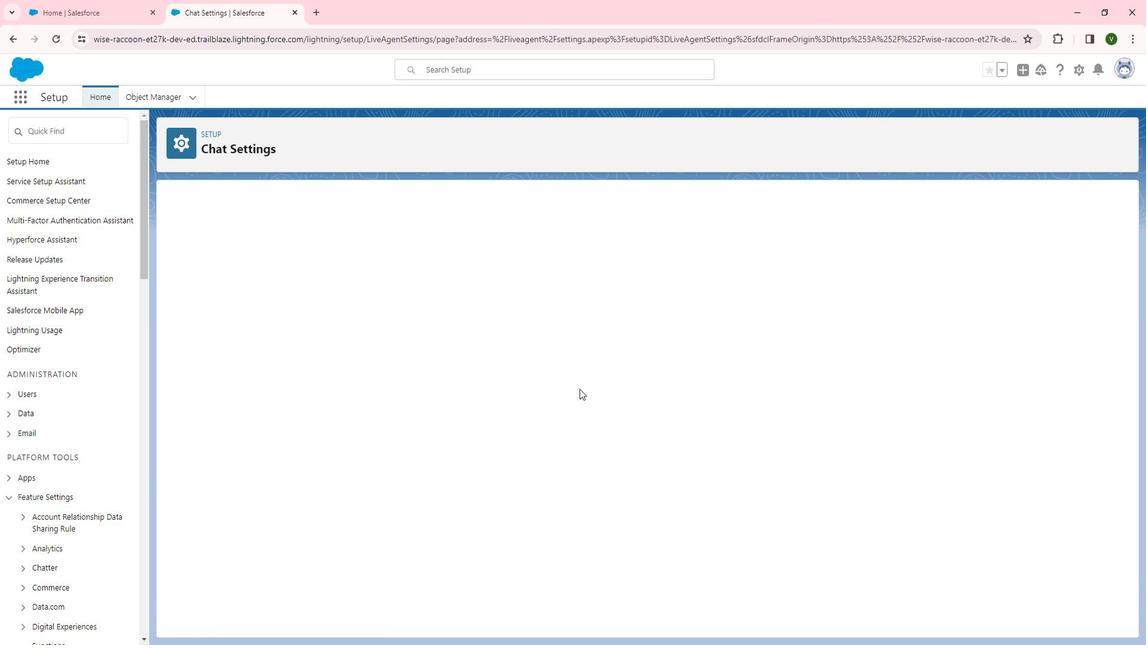 
